 Task: Change the calendar time scale to 60 minutes and check for upcoming events.
Action: Mouse moved to (10, 74)
Screenshot: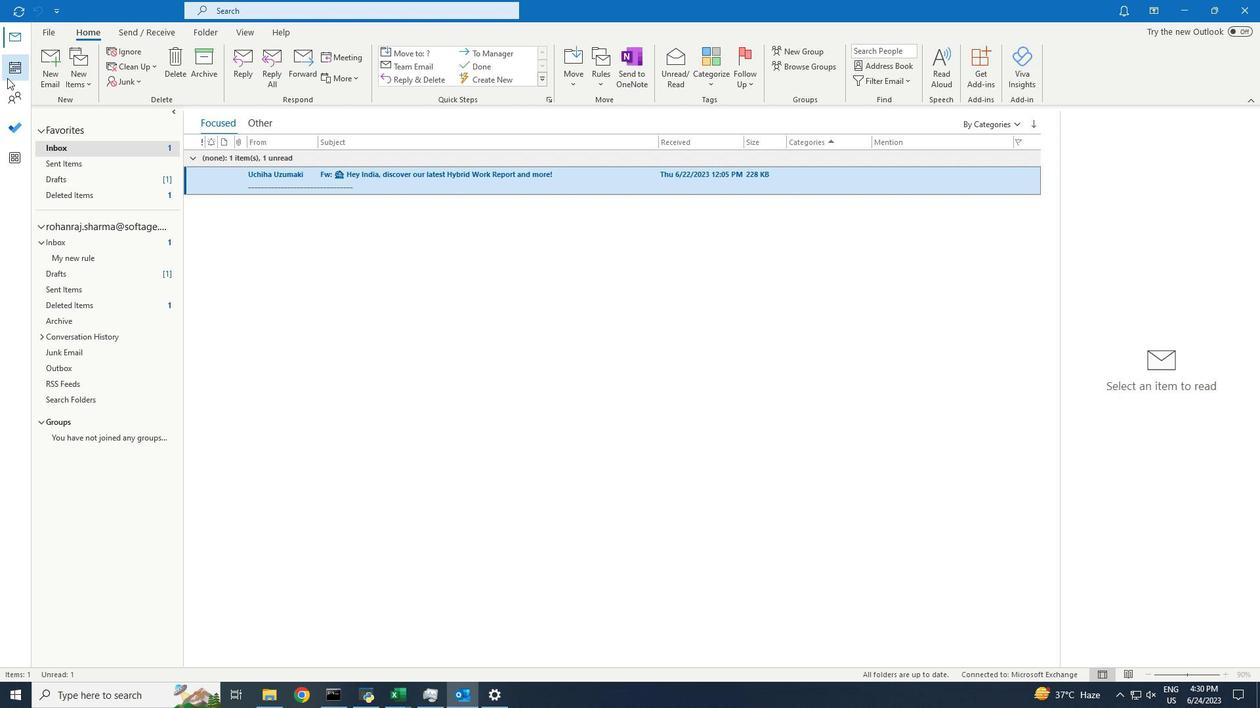 
Action: Mouse pressed left at (10, 74)
Screenshot: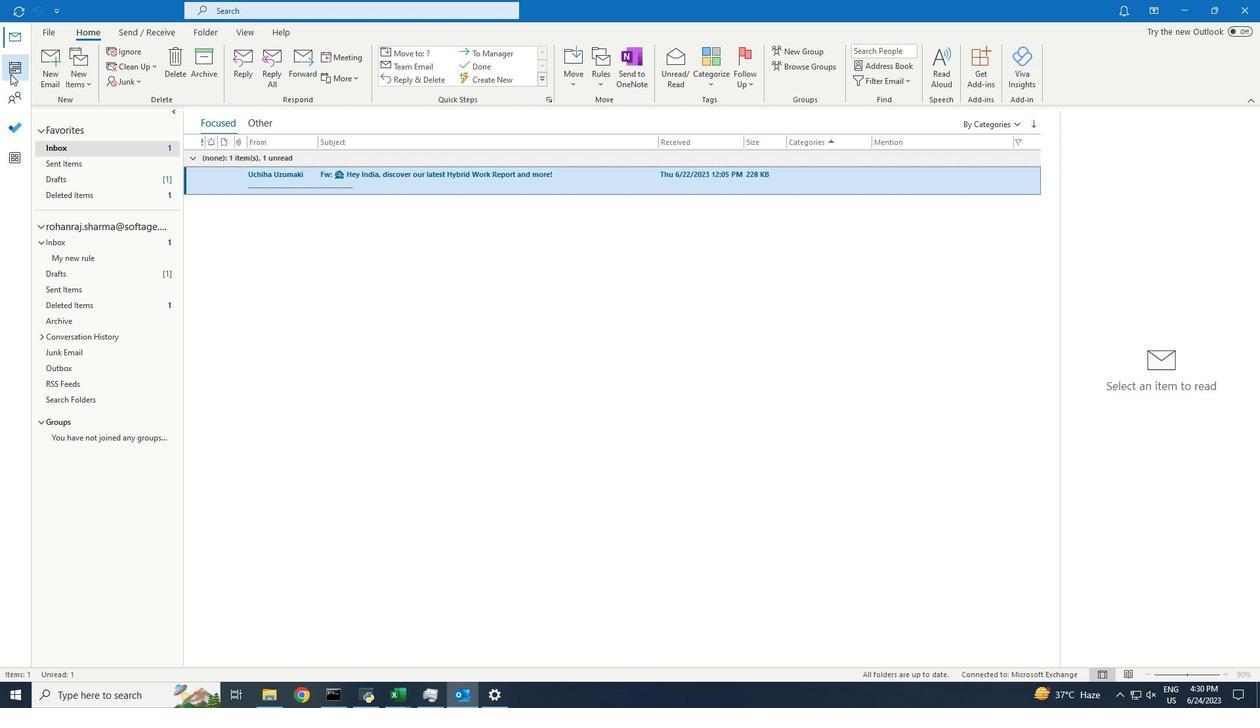 
Action: Mouse moved to (247, 32)
Screenshot: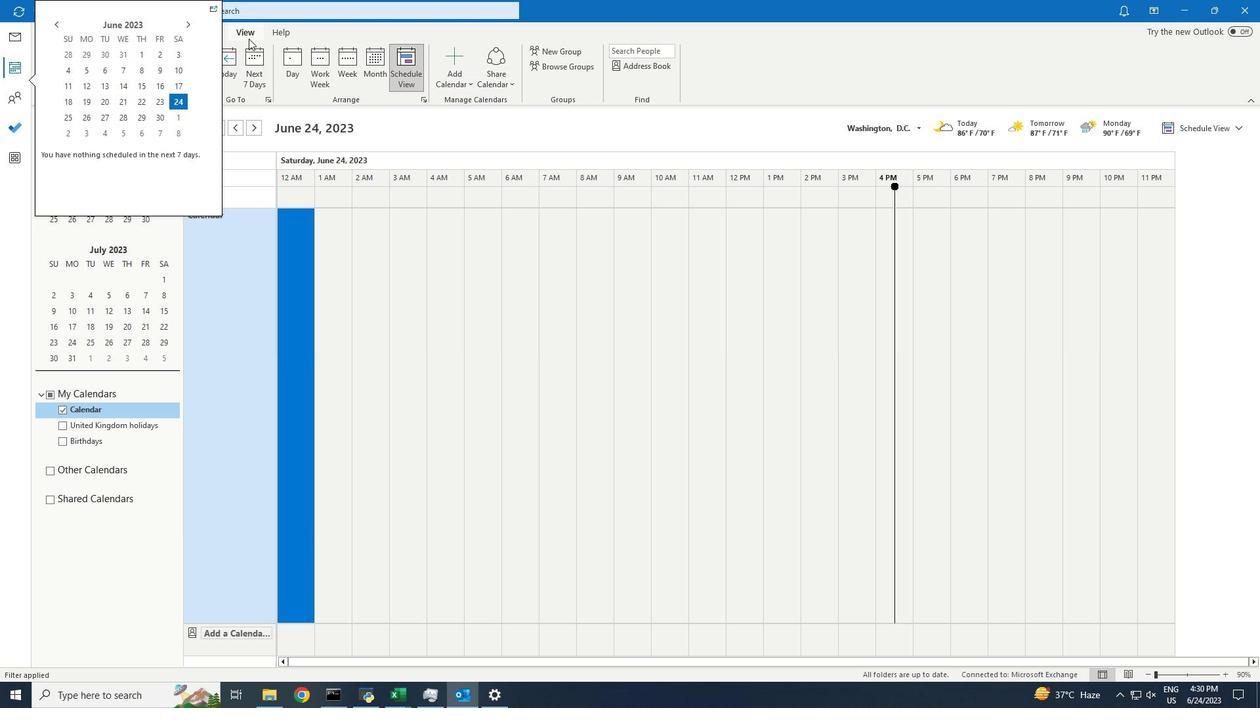 
Action: Mouse pressed left at (247, 32)
Screenshot: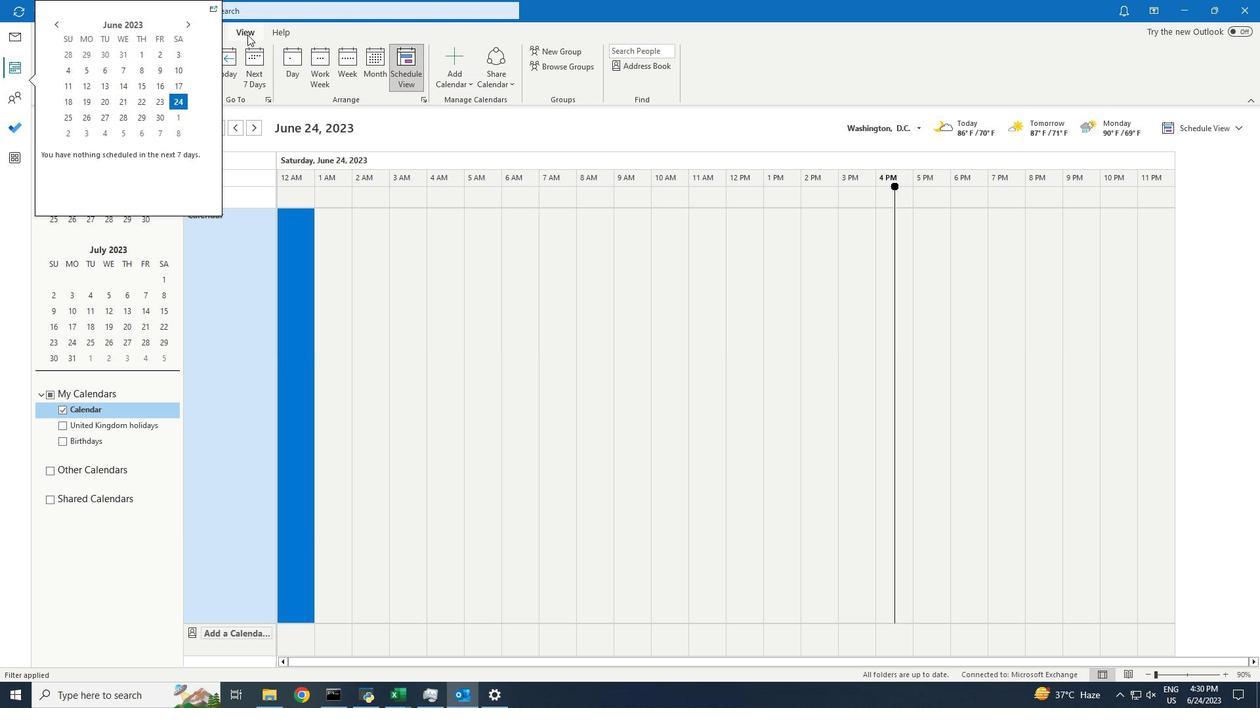 
Action: Mouse moved to (323, 49)
Screenshot: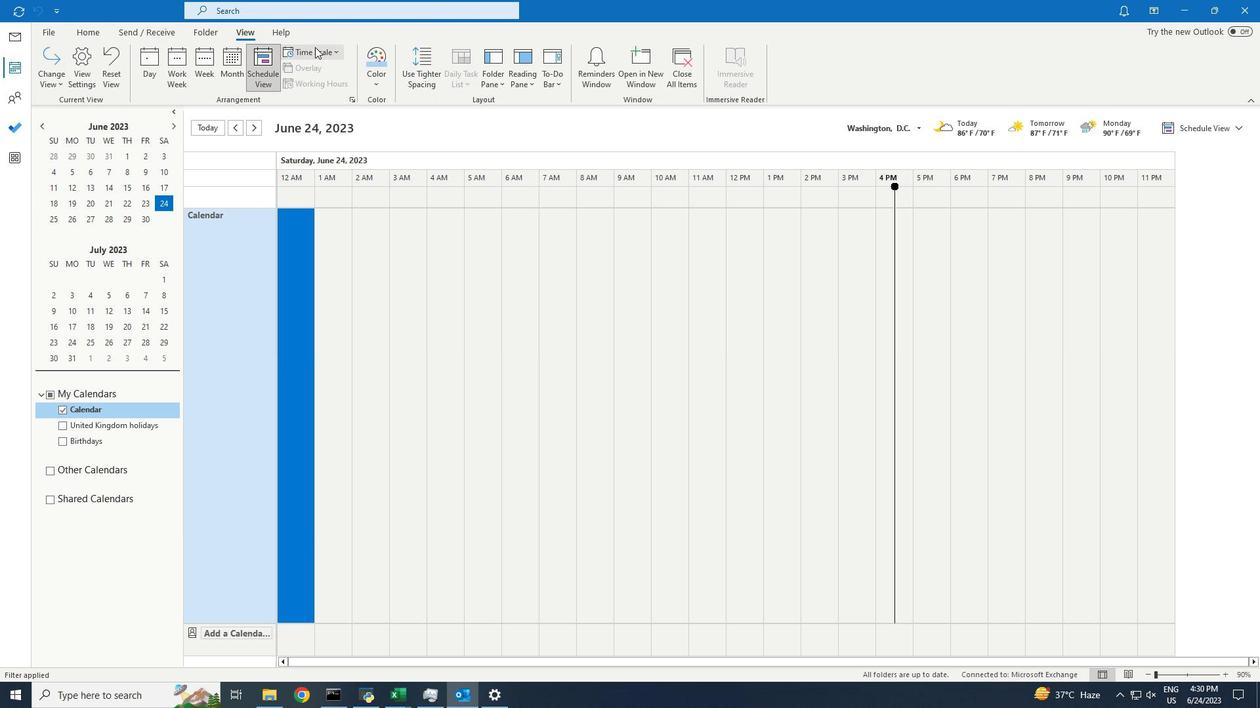 
Action: Mouse pressed left at (323, 49)
Screenshot: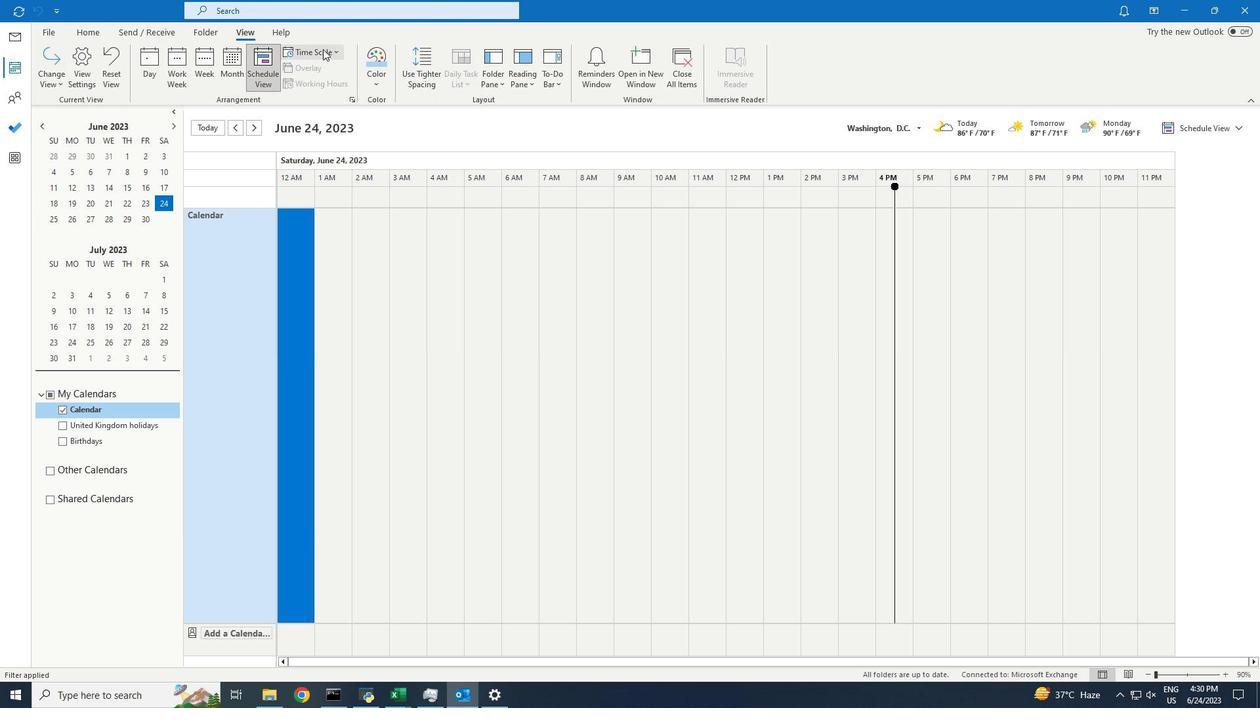 
Action: Mouse moved to (325, 85)
Screenshot: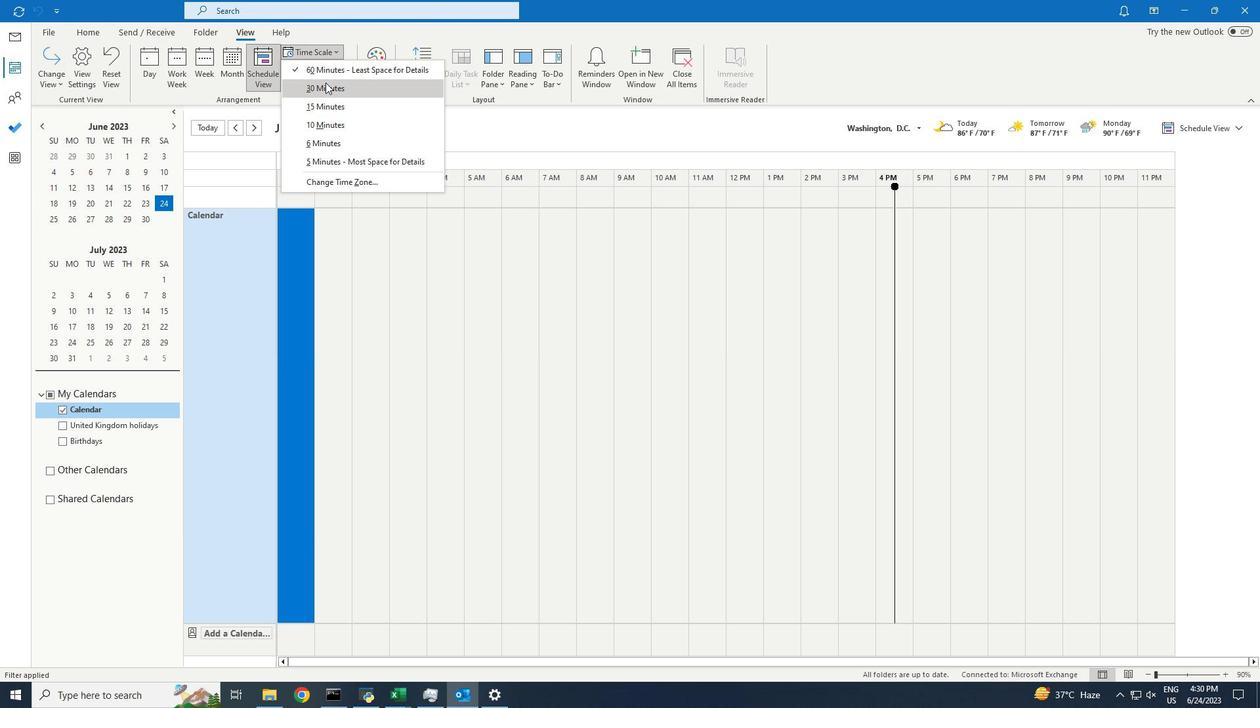 
Action: Mouse pressed left at (325, 85)
Screenshot: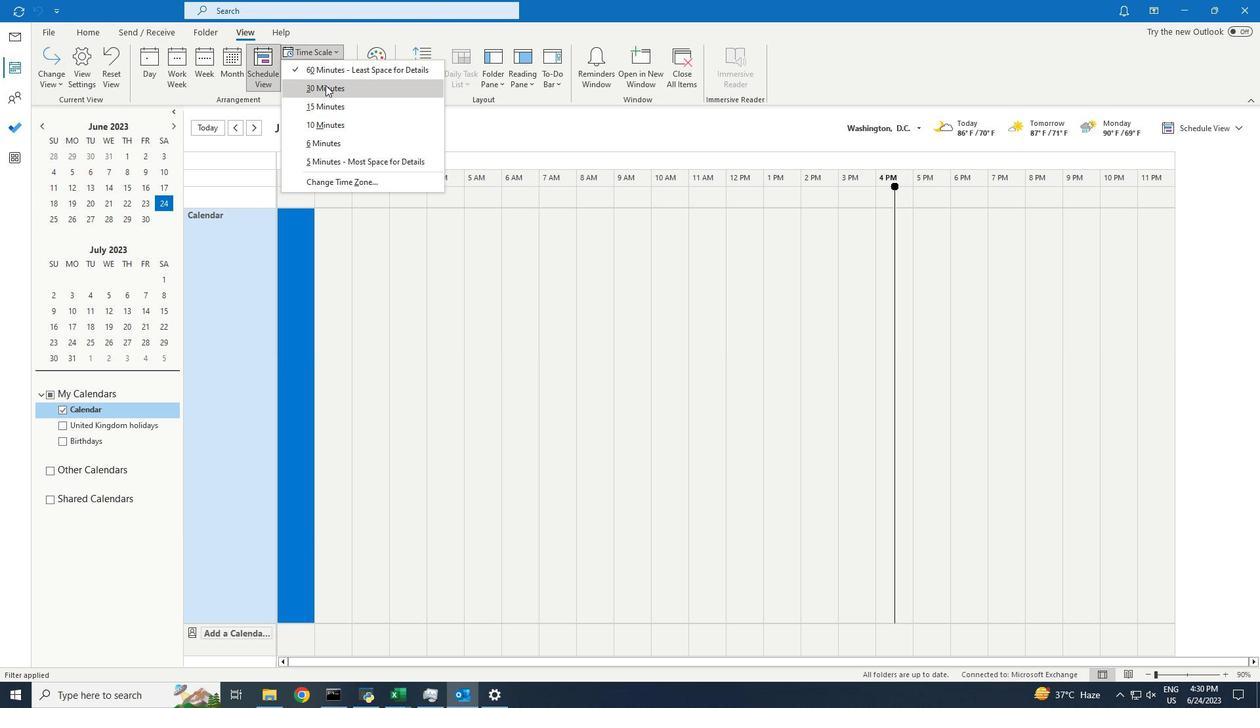 
Action: Mouse moved to (403, 286)
Screenshot: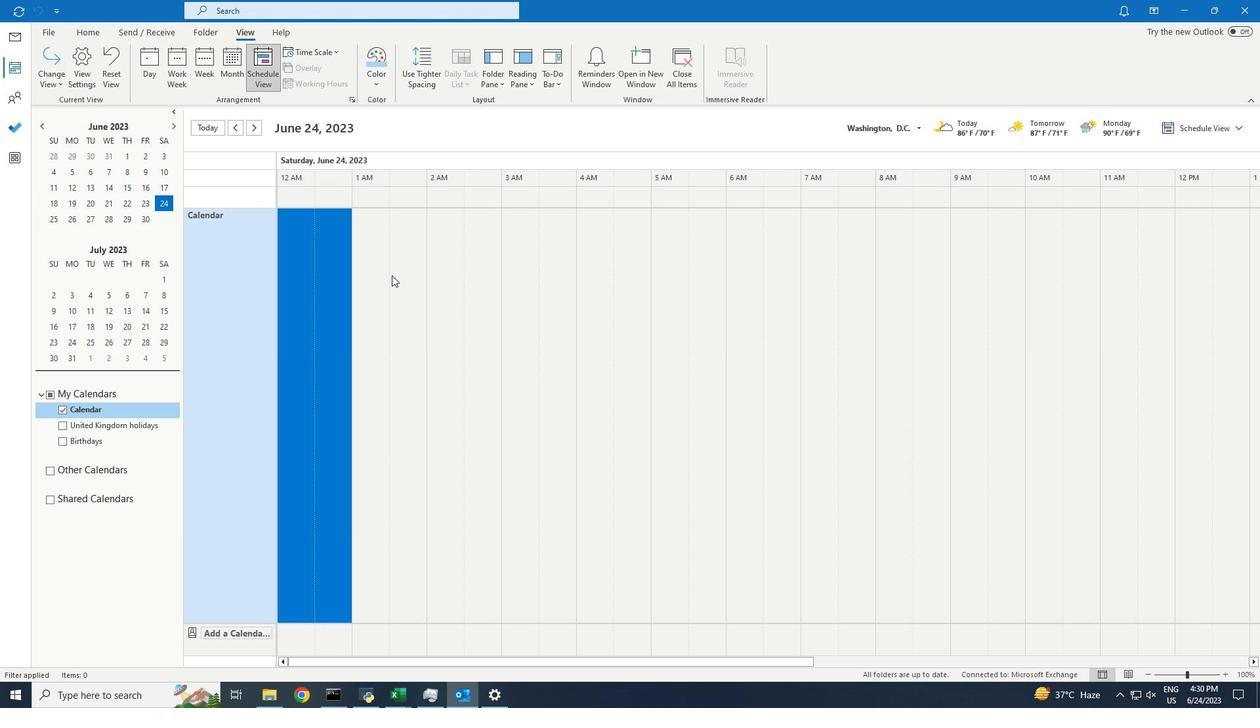 
